 Task: Create a section DevOps Automation Sprint and in the section, add a milestone Data Governance in the project AptitudeWorks
Action: Mouse moved to (683, 374)
Screenshot: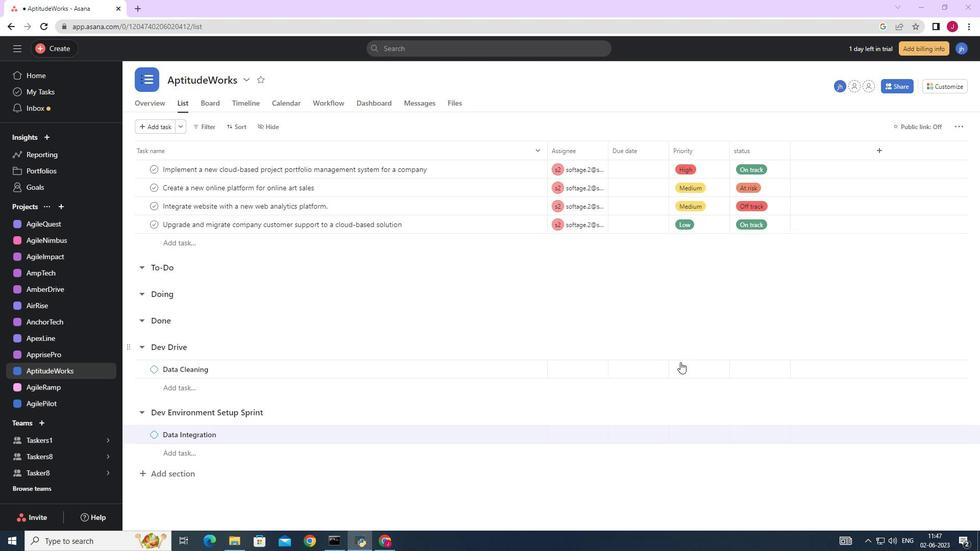 
Action: Mouse scrolled (683, 375) with delta (0, 0)
Screenshot: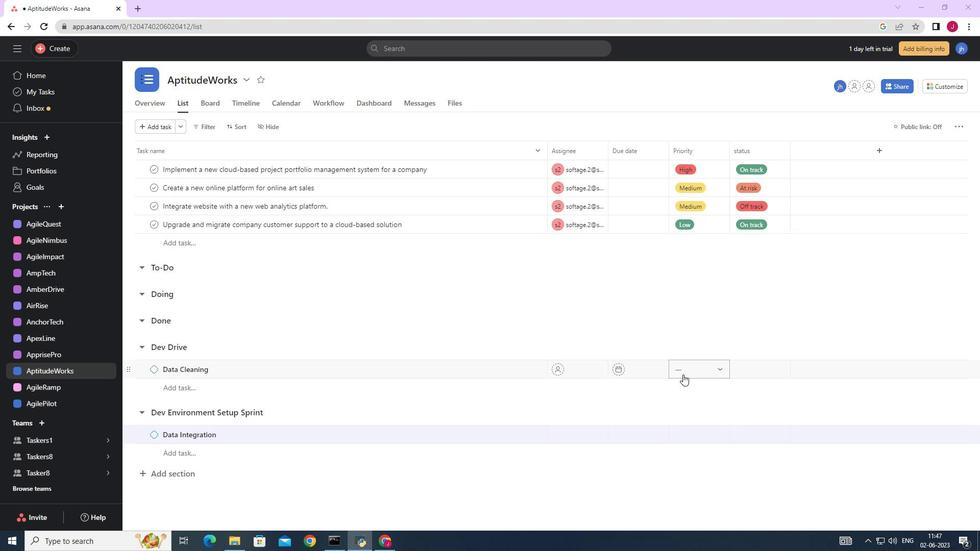 
Action: Mouse scrolled (683, 375) with delta (0, 0)
Screenshot: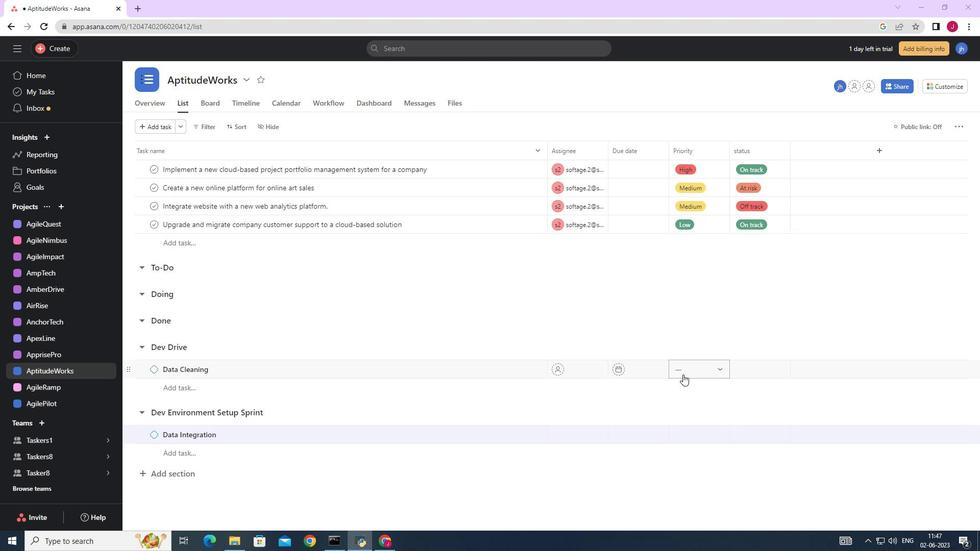 
Action: Mouse scrolled (683, 374) with delta (0, 0)
Screenshot: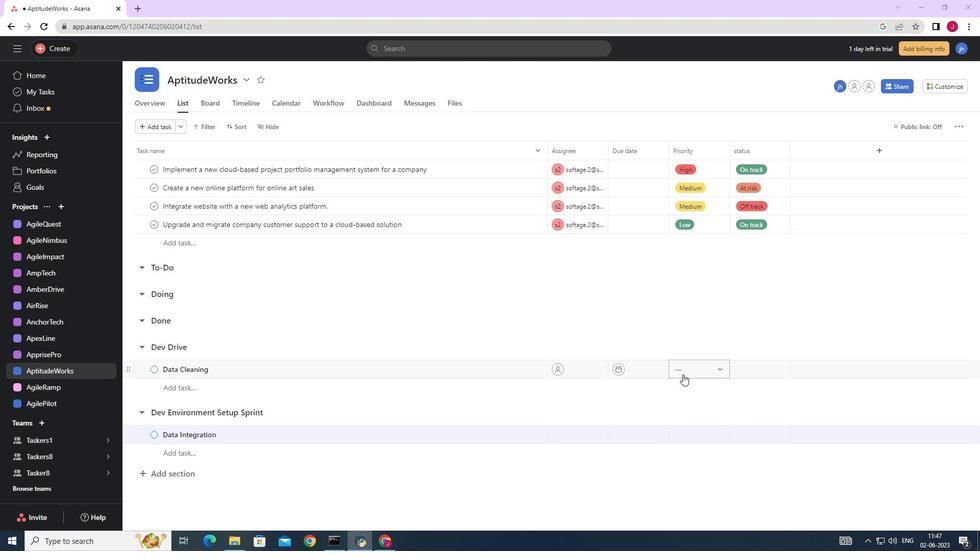 
Action: Mouse scrolled (683, 374) with delta (0, 0)
Screenshot: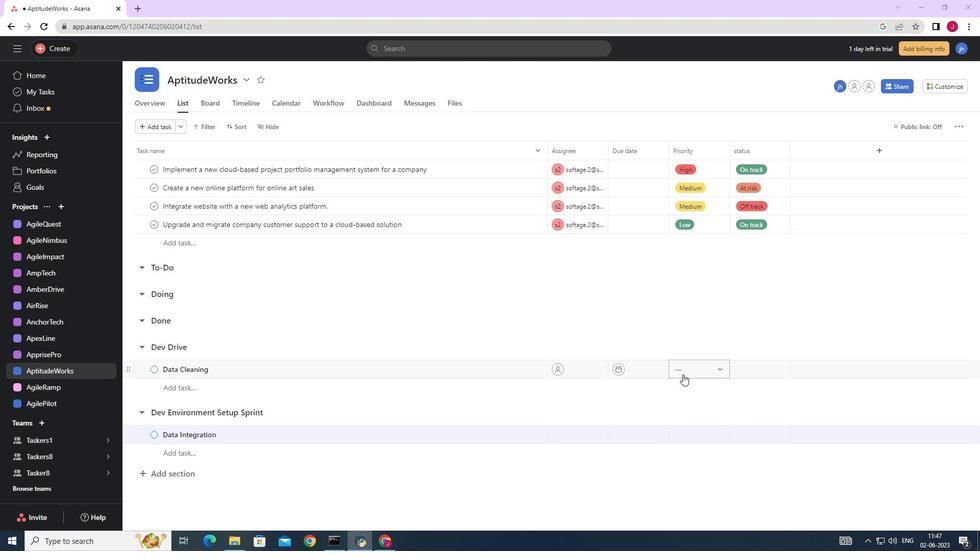 
Action: Mouse scrolled (683, 374) with delta (0, 0)
Screenshot: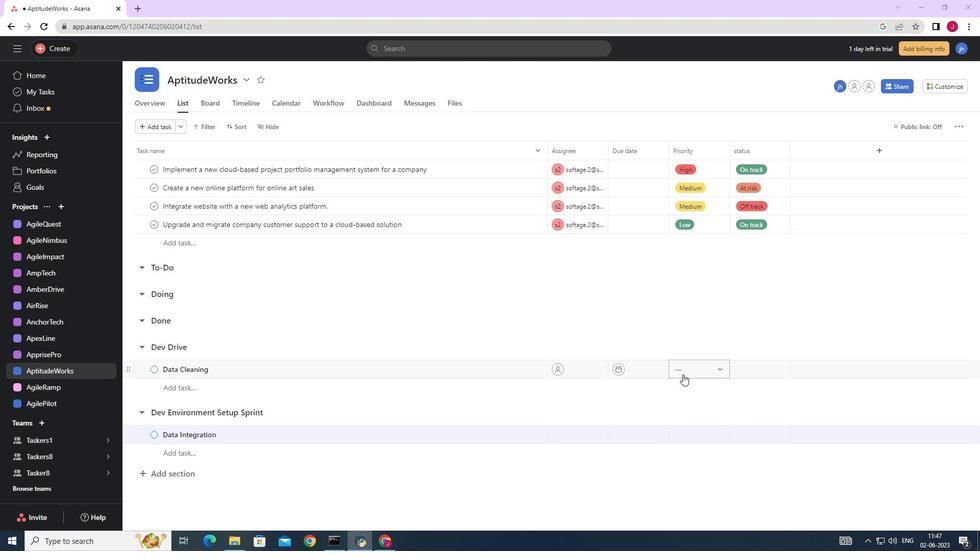 
Action: Mouse scrolled (683, 374) with delta (0, 0)
Screenshot: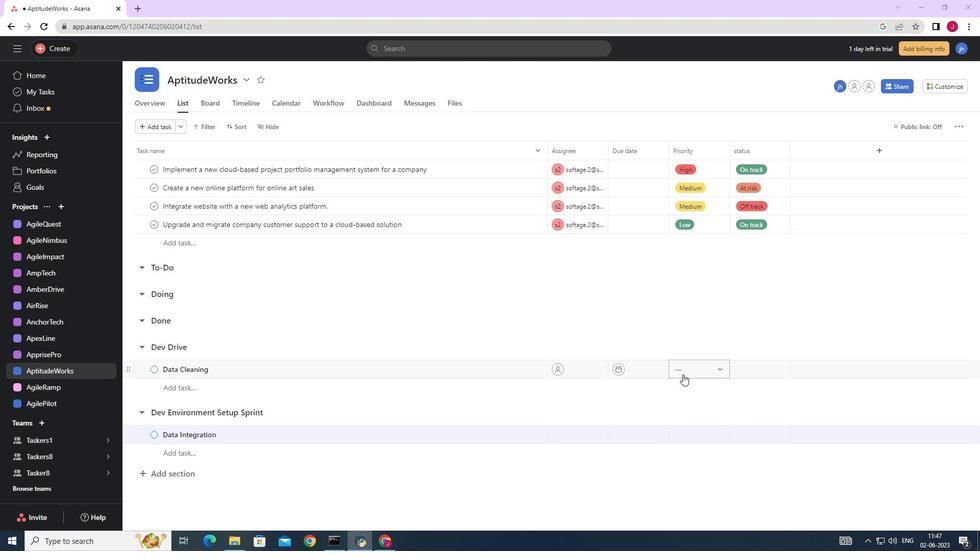 
Action: Mouse moved to (173, 475)
Screenshot: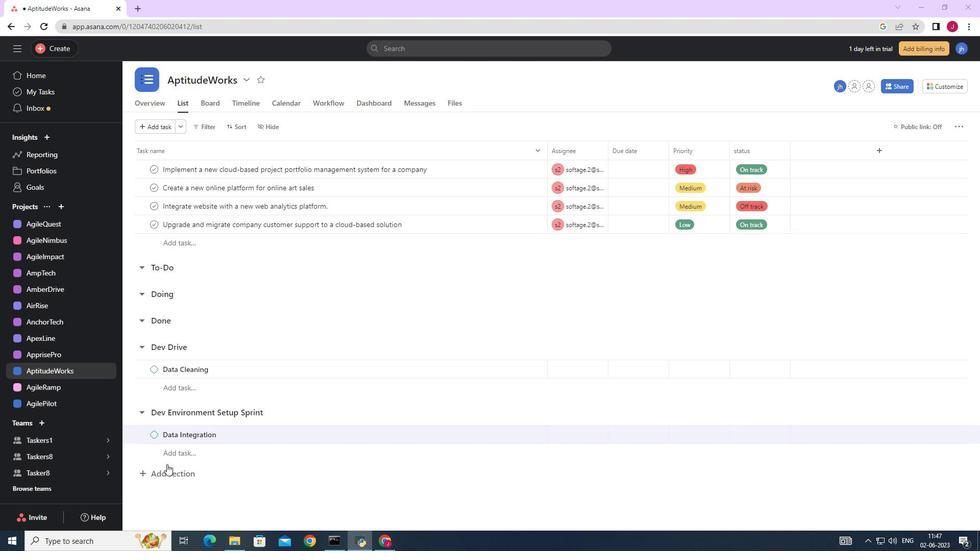 
Action: Mouse pressed left at (173, 475)
Screenshot: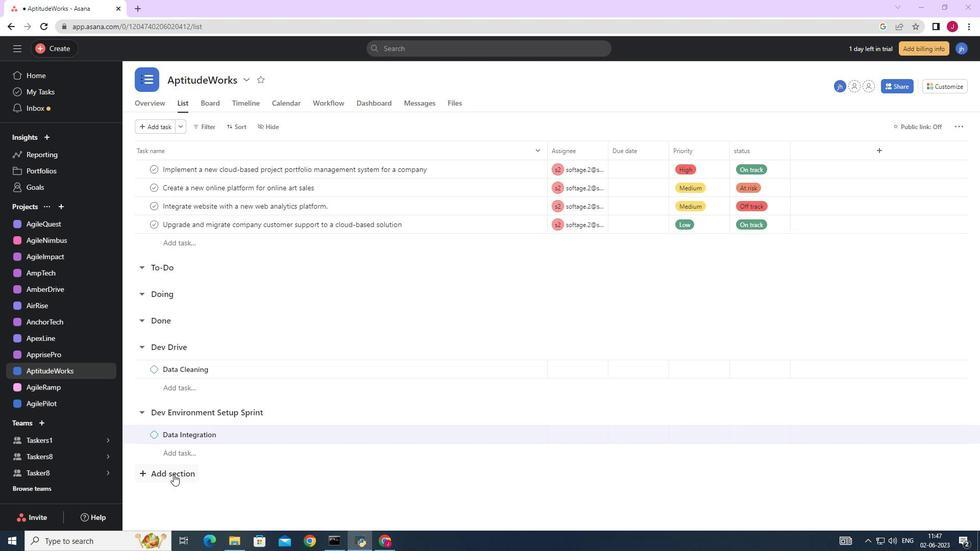 
Action: Mouse moved to (201, 475)
Screenshot: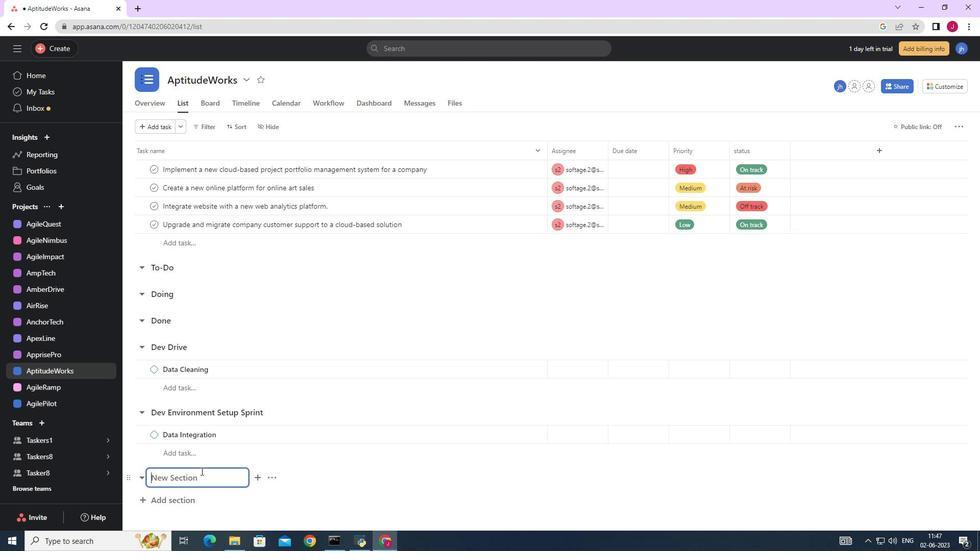 
Action: Key pressed <Key.caps_lock>D<Key.caps_lock>ev<Key.caps_lock>O<Key.caps_lock>ps<Key.space><Key.caps_lock>A<Key.caps_lock>utomation<Key.space><Key.caps_lock>S<Key.caps_lock>print<Key.enter><Key.caps_lock>D<Key.caps_lock>ata<Key.space><Key.caps_lock>G<Key.caps_lock>overnance<Key.space>
Screenshot: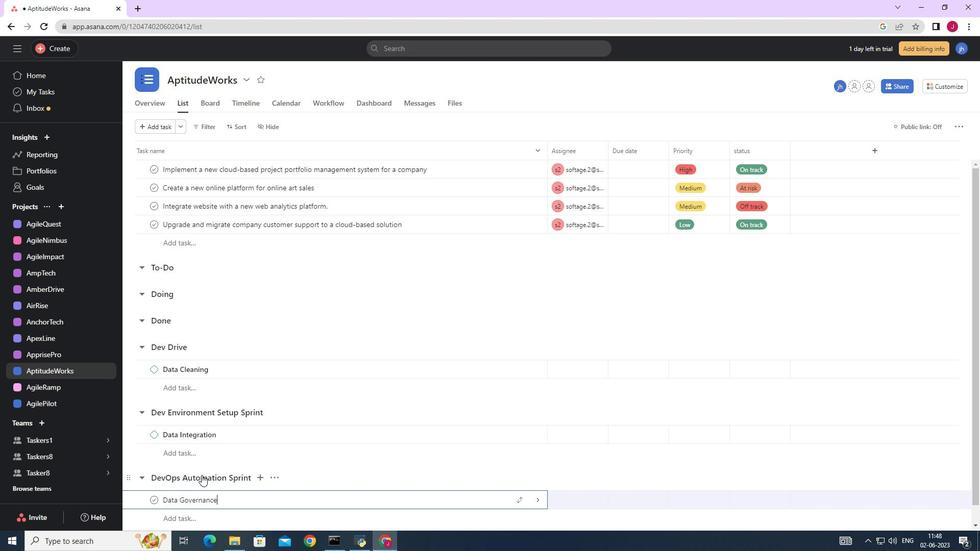 
Action: Mouse moved to (537, 500)
Screenshot: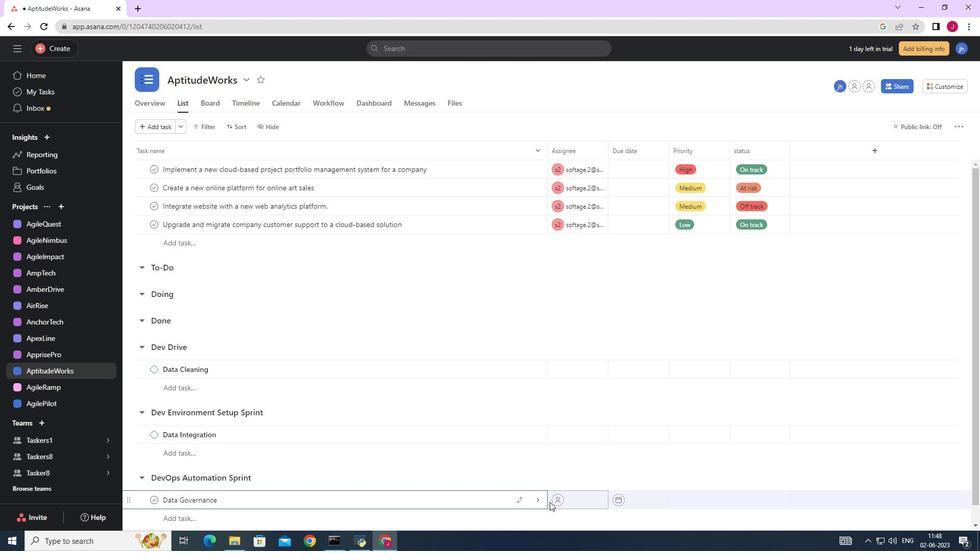 
Action: Mouse pressed left at (537, 500)
Screenshot: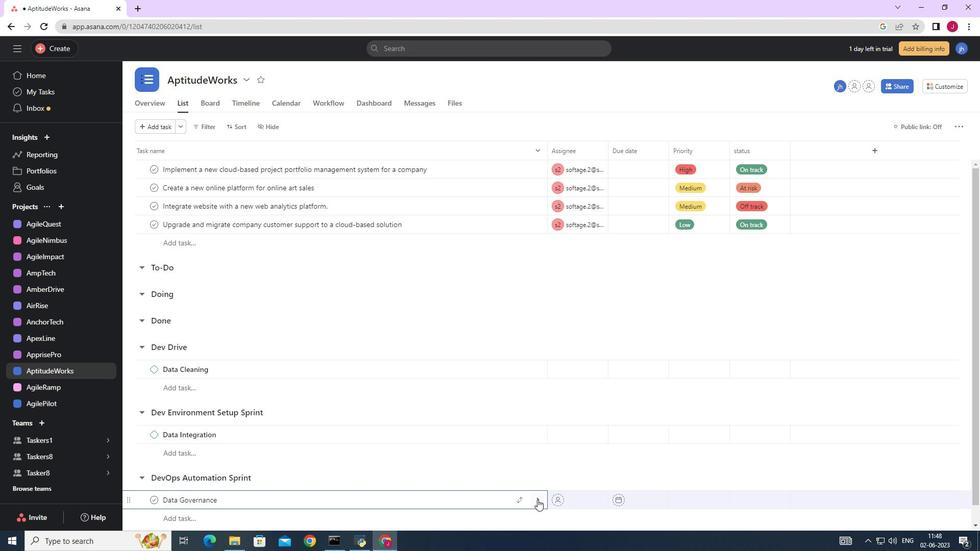 
Action: Mouse moved to (945, 133)
Screenshot: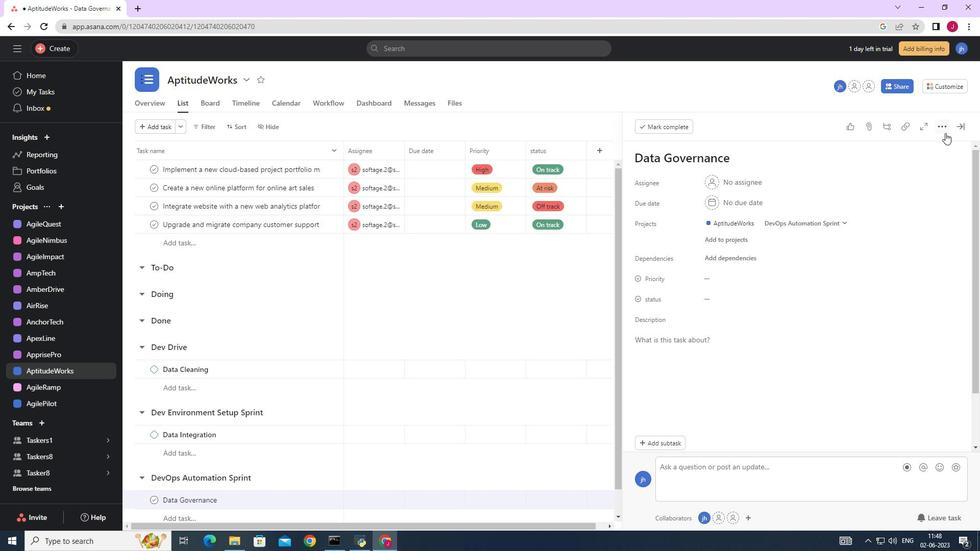 
Action: Mouse pressed left at (945, 133)
Screenshot: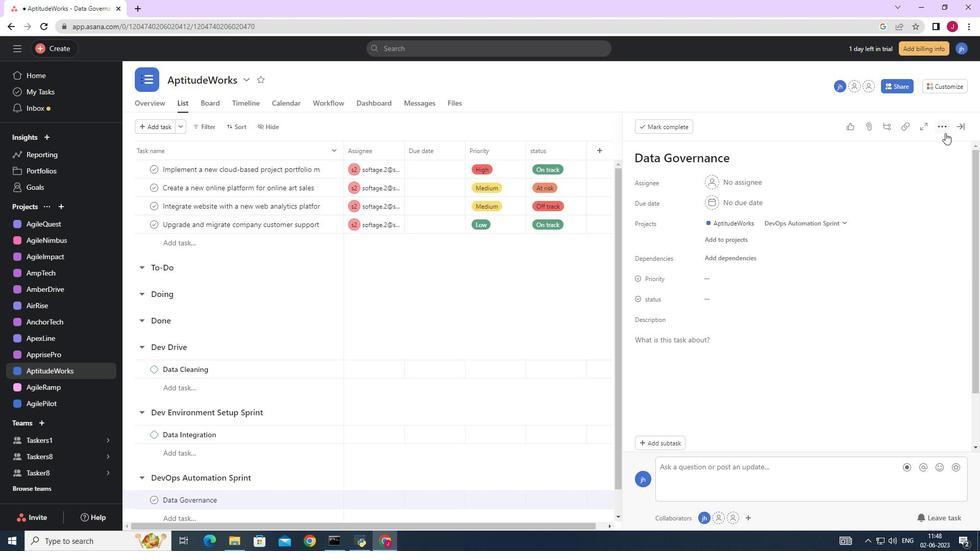 
Action: Mouse moved to (884, 160)
Screenshot: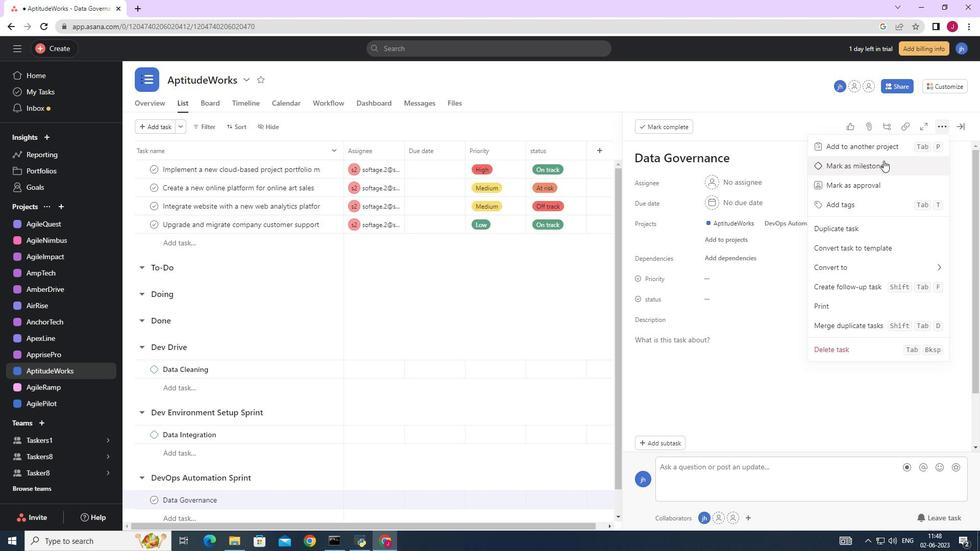 
Action: Mouse pressed left at (884, 160)
Screenshot: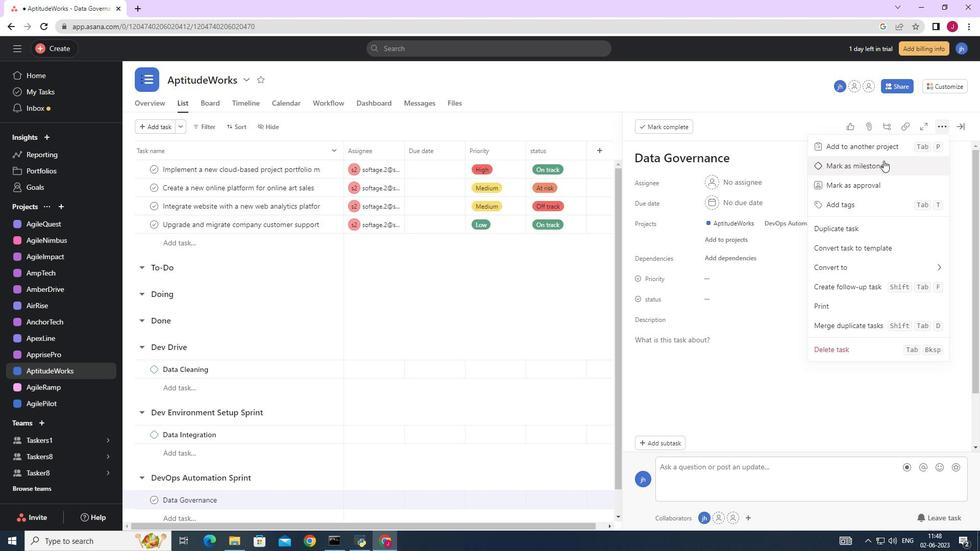 
Action: Mouse moved to (959, 123)
Screenshot: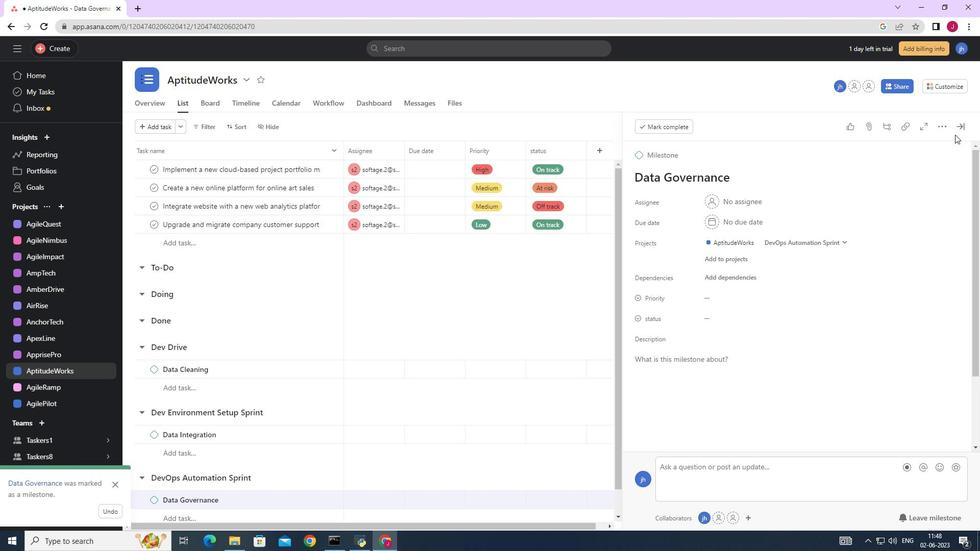 
Action: Mouse pressed left at (959, 123)
Screenshot: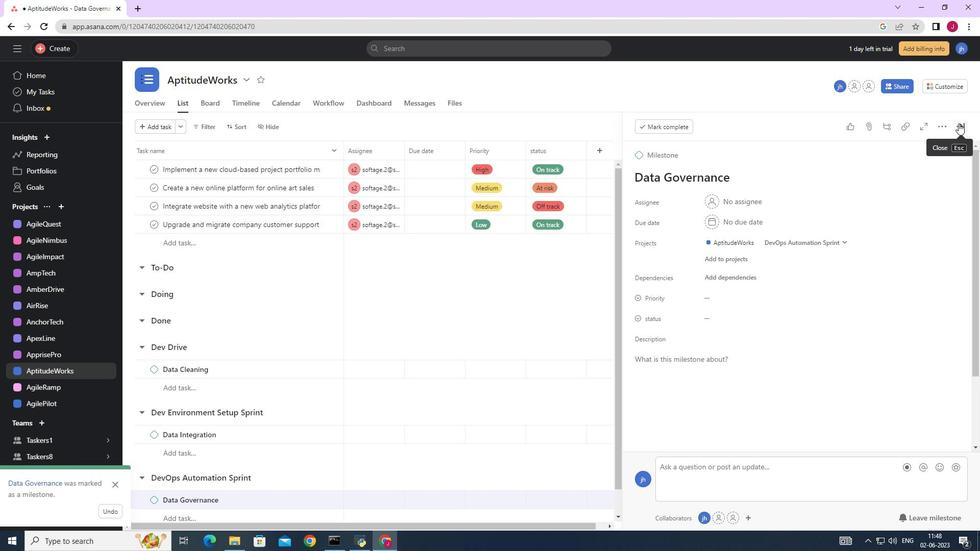 
Action: Mouse moved to (950, 125)
Screenshot: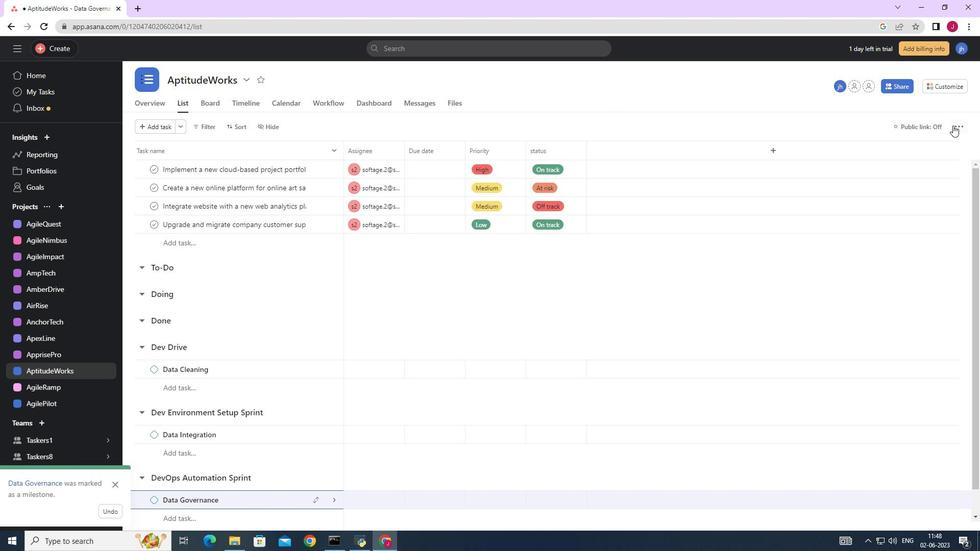 
